 Task: Create a section Data Visualization Sprint and in the section, add a milestone Penetration Testing in the project AmberDrive
Action: Mouse moved to (193, 365)
Screenshot: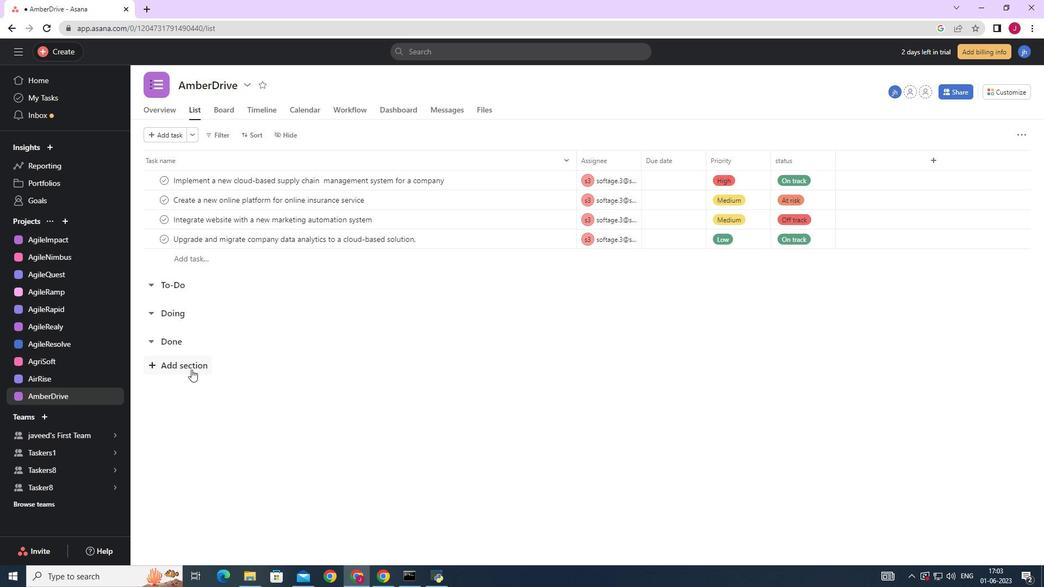 
Action: Mouse pressed left at (193, 365)
Screenshot: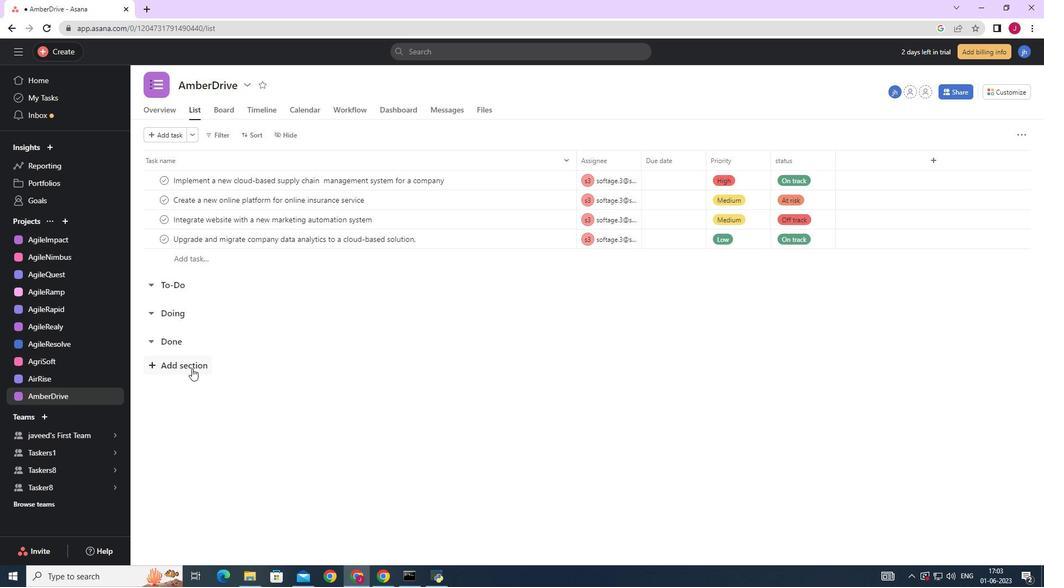 
Action: Mouse moved to (213, 365)
Screenshot: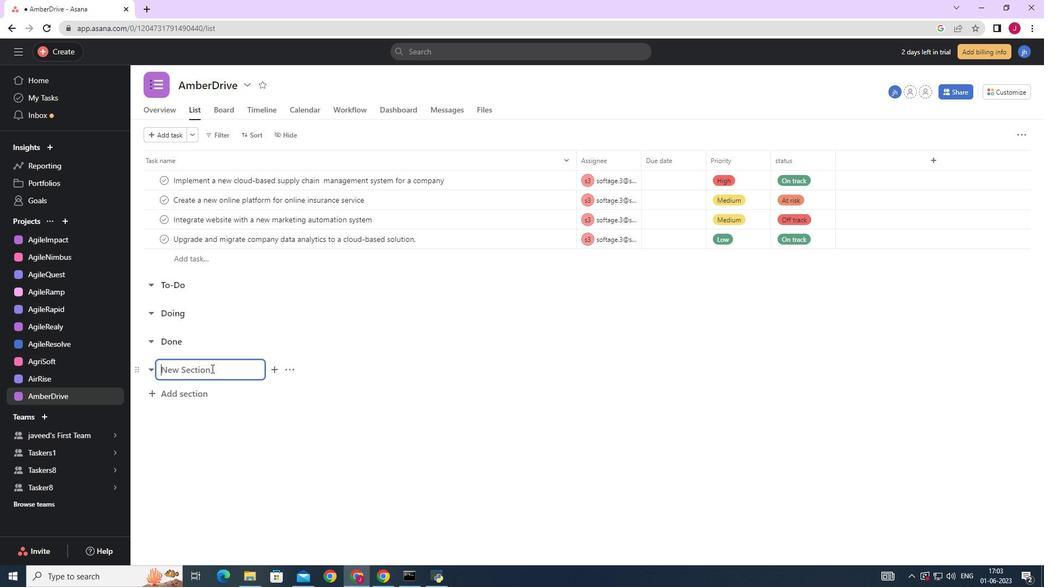 
Action: Mouse pressed left at (213, 365)
Screenshot: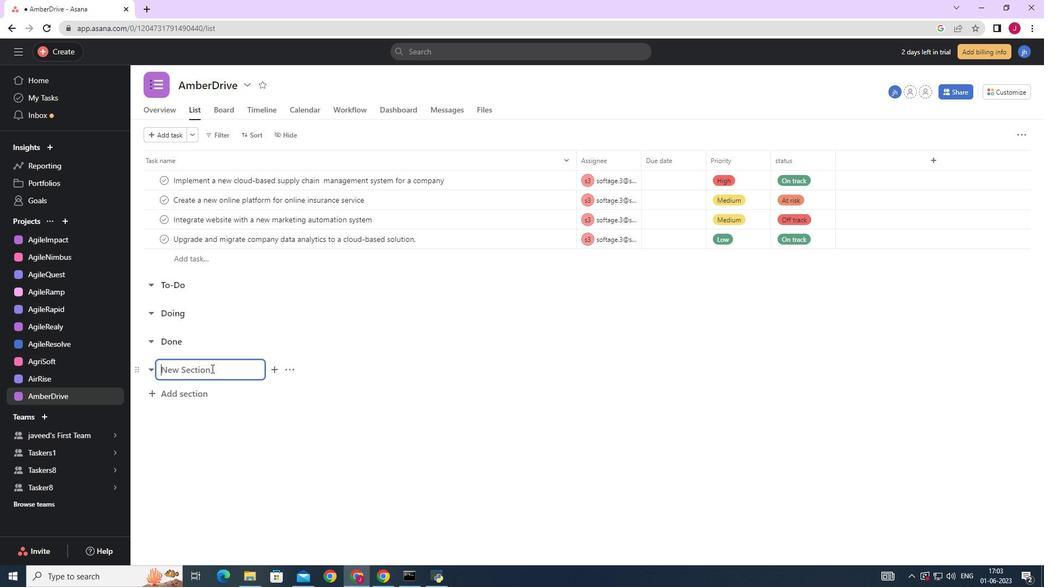 
Action: Mouse moved to (286, 343)
Screenshot: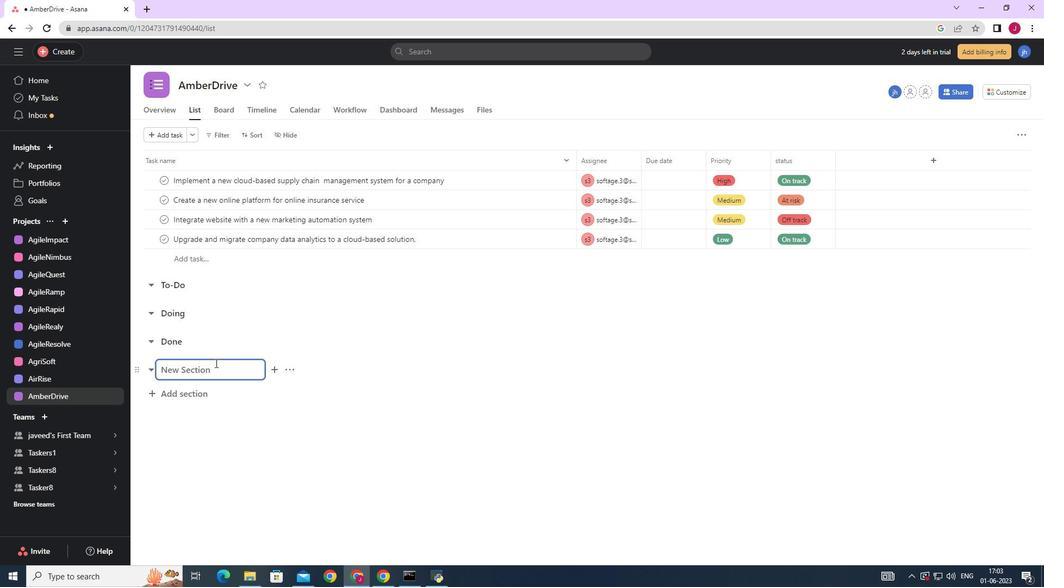 
Action: Key pressed <Key.caps_lock>D<Key.caps_lock>ata<Key.space><Key.caps_lock>V<Key.caps_lock>isualization<Key.space><Key.caps_lock>S<Key.caps_lock>print<Key.enter><Key.caps_lock>P<Key.caps_lock>enetration<Key.space><Key.caps_lock>T<Key.caps_lock>esting<Key.space>
Screenshot: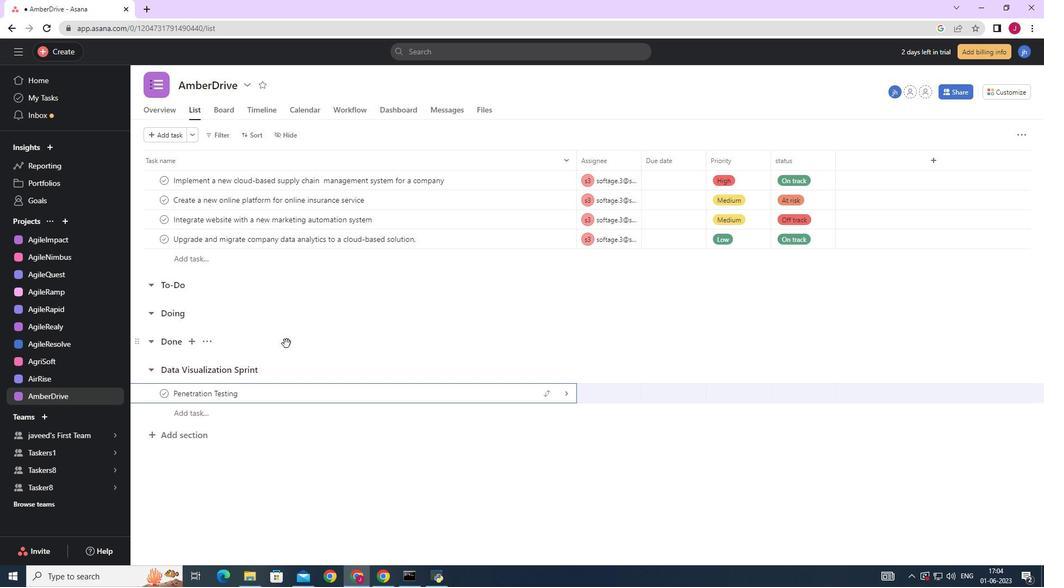 
Action: Mouse moved to (564, 398)
Screenshot: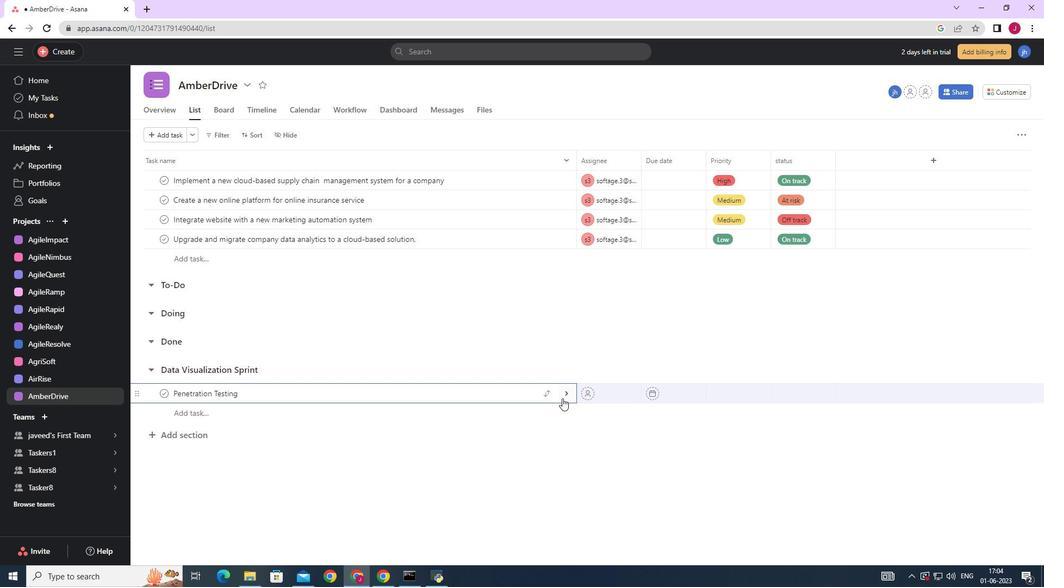 
Action: Mouse pressed left at (564, 398)
Screenshot: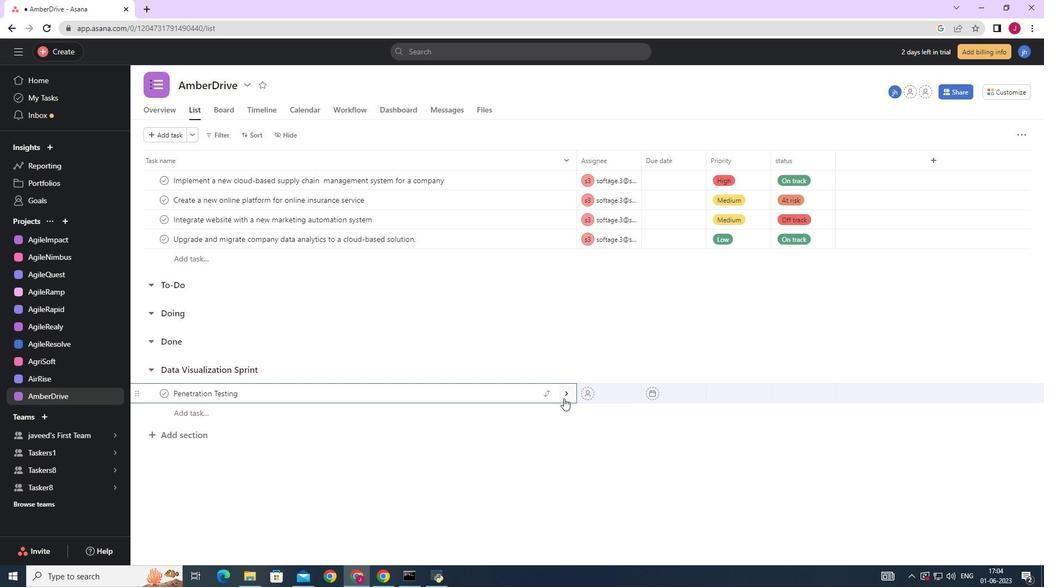 
Action: Mouse moved to (1003, 130)
Screenshot: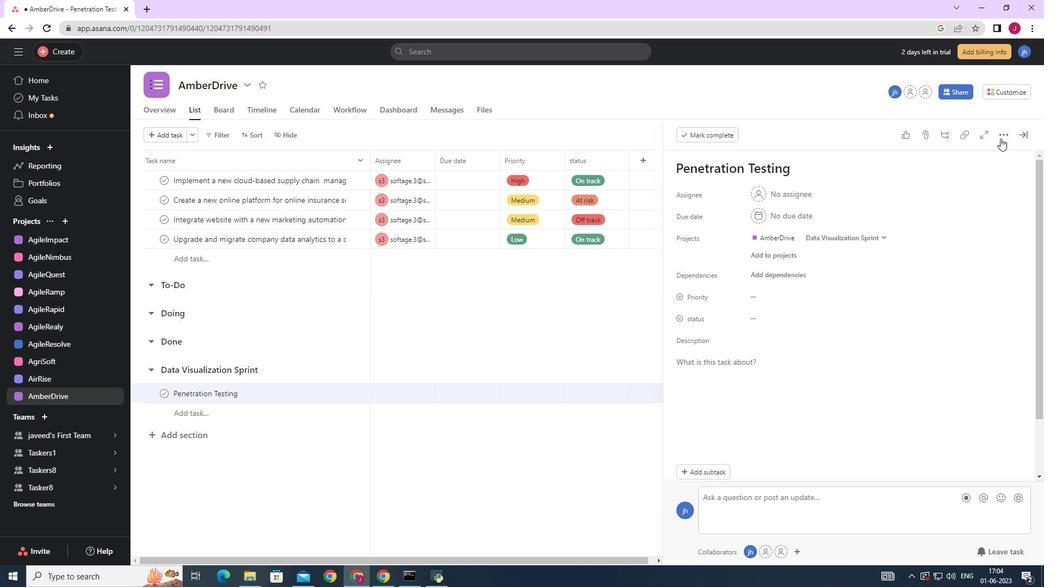 
Action: Mouse pressed left at (1003, 130)
Screenshot: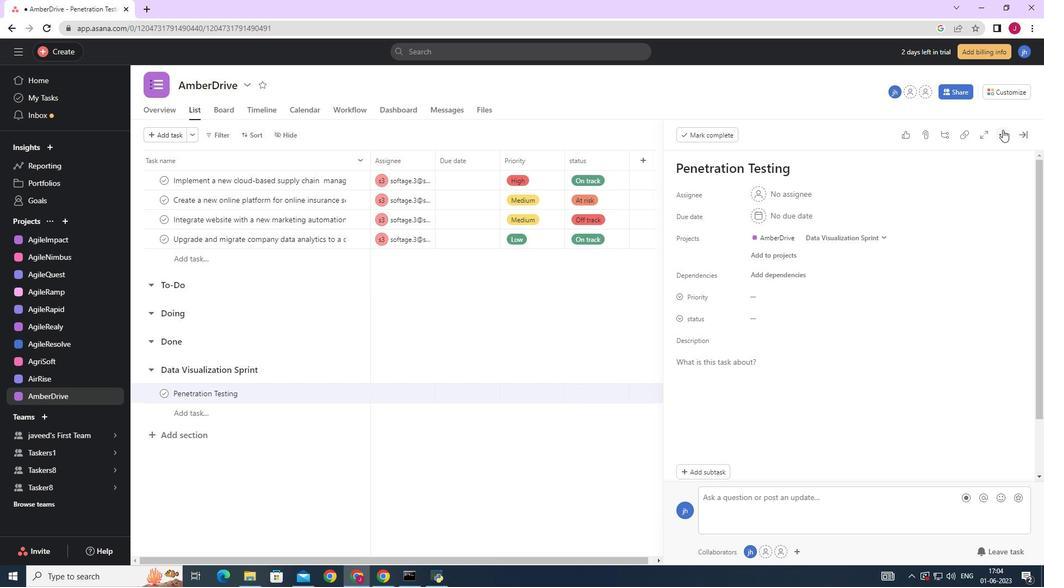 
Action: Mouse moved to (909, 177)
Screenshot: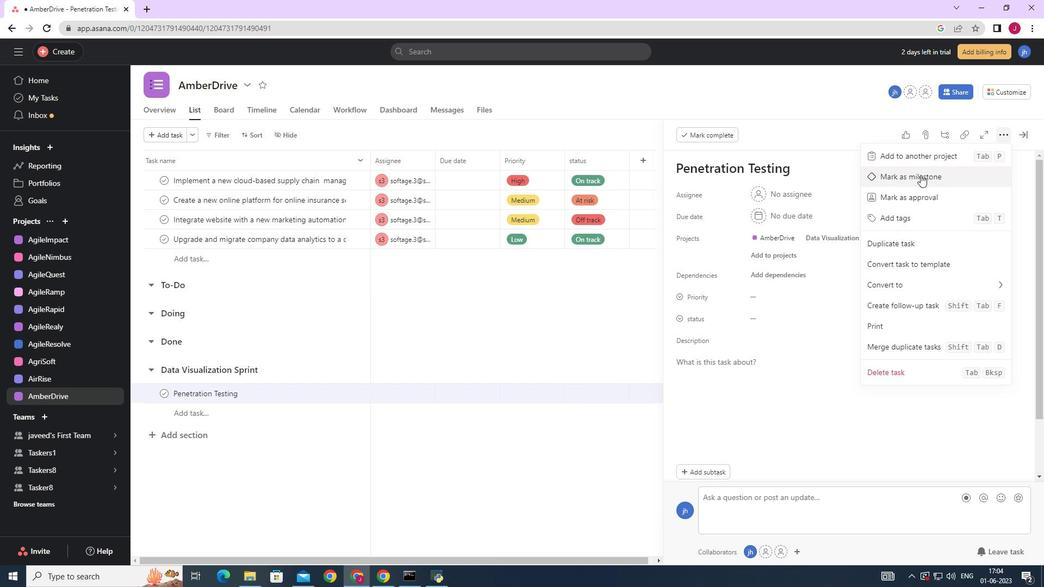 
Action: Mouse pressed left at (909, 177)
Screenshot: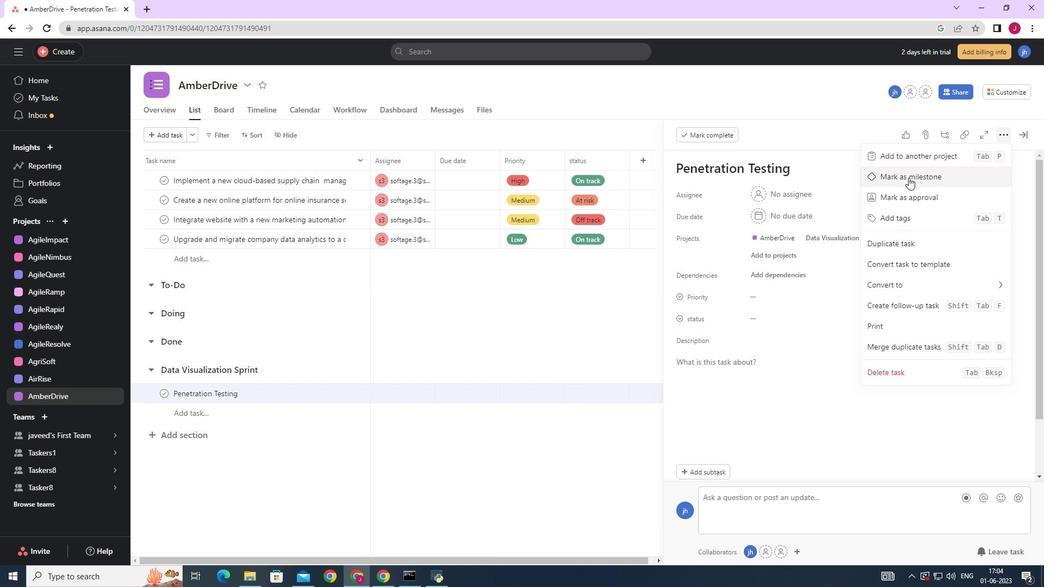 
Action: Mouse moved to (1025, 139)
Screenshot: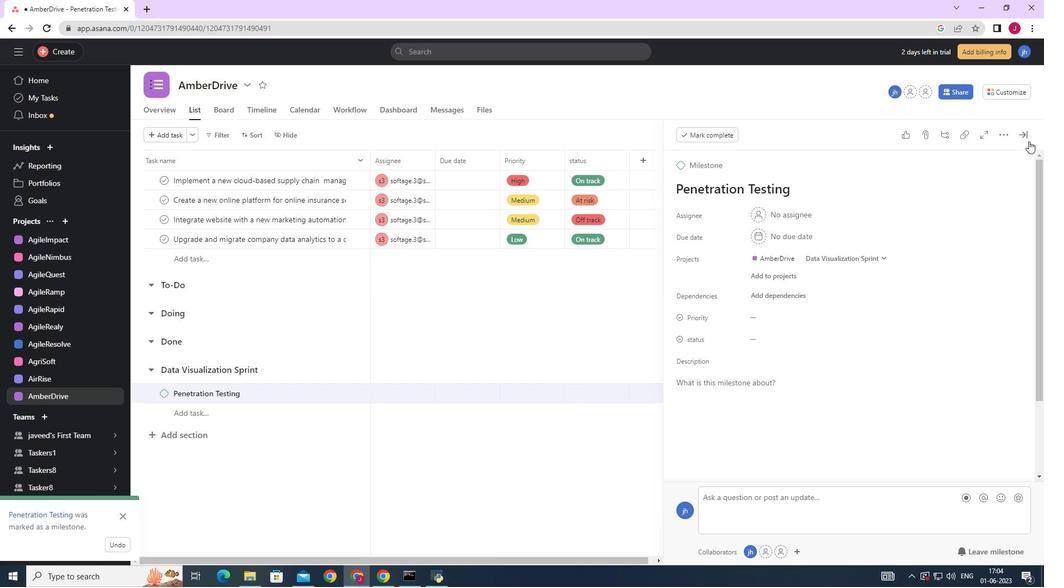 
Action: Mouse pressed left at (1025, 139)
Screenshot: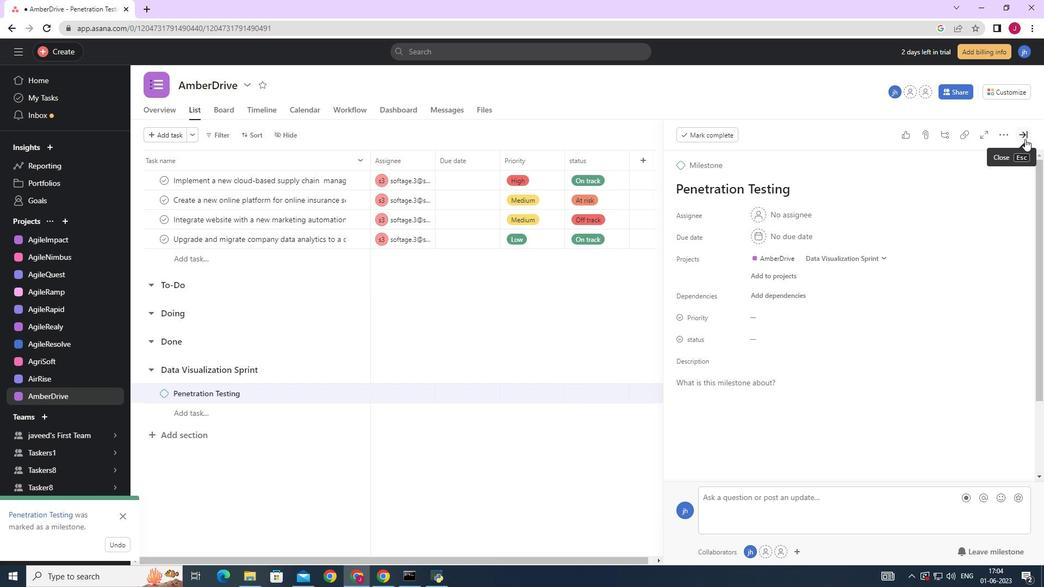 
Action: Mouse moved to (541, 356)
Screenshot: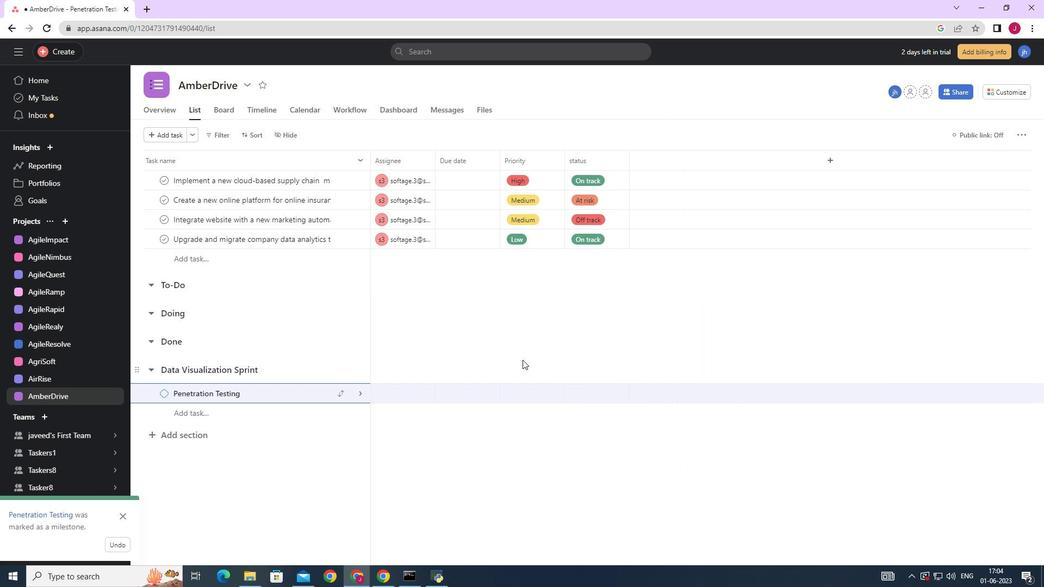 
